 Task: Find public transportation options from Houston, Texas, to Austin, Texas.
Action: Mouse moved to (254, 81)
Screenshot: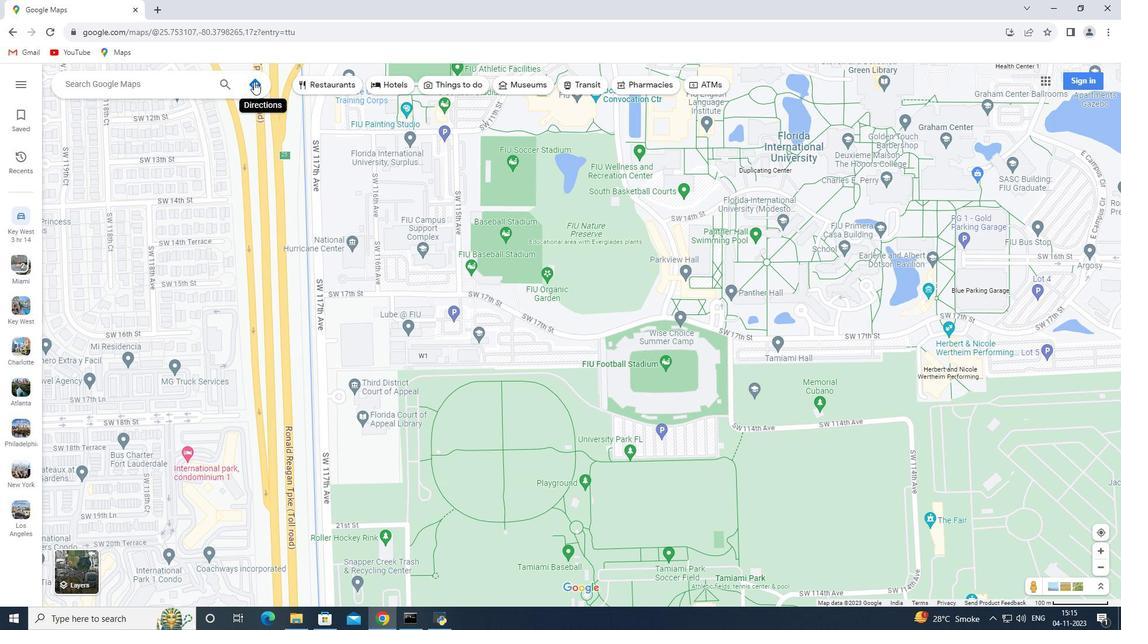 
Action: Mouse pressed left at (254, 81)
Screenshot: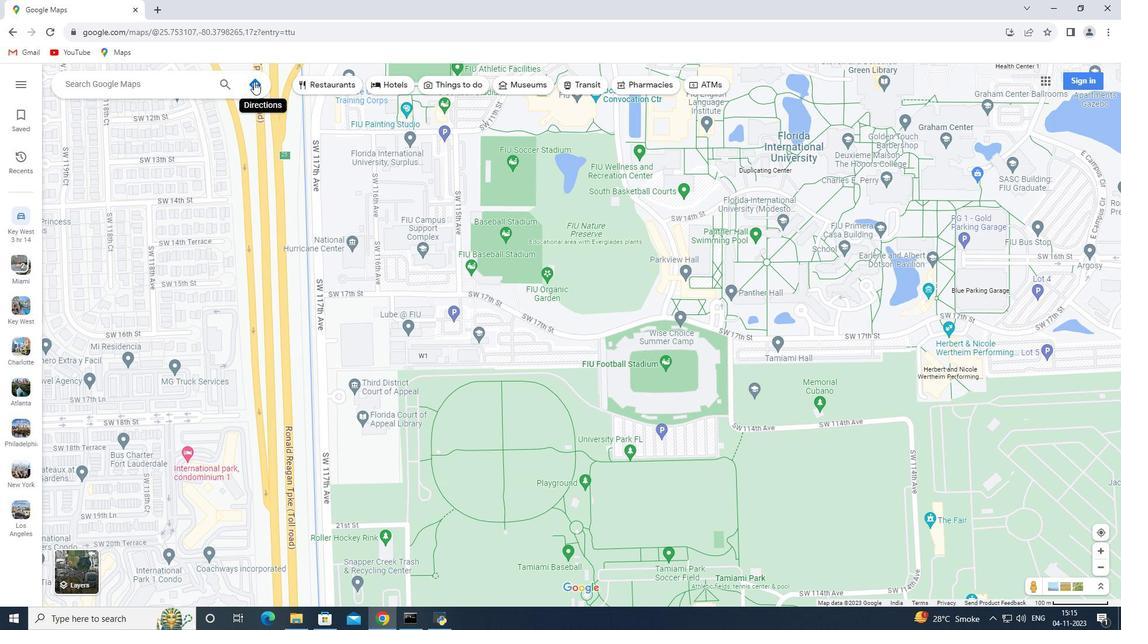 
Action: Mouse moved to (136, 112)
Screenshot: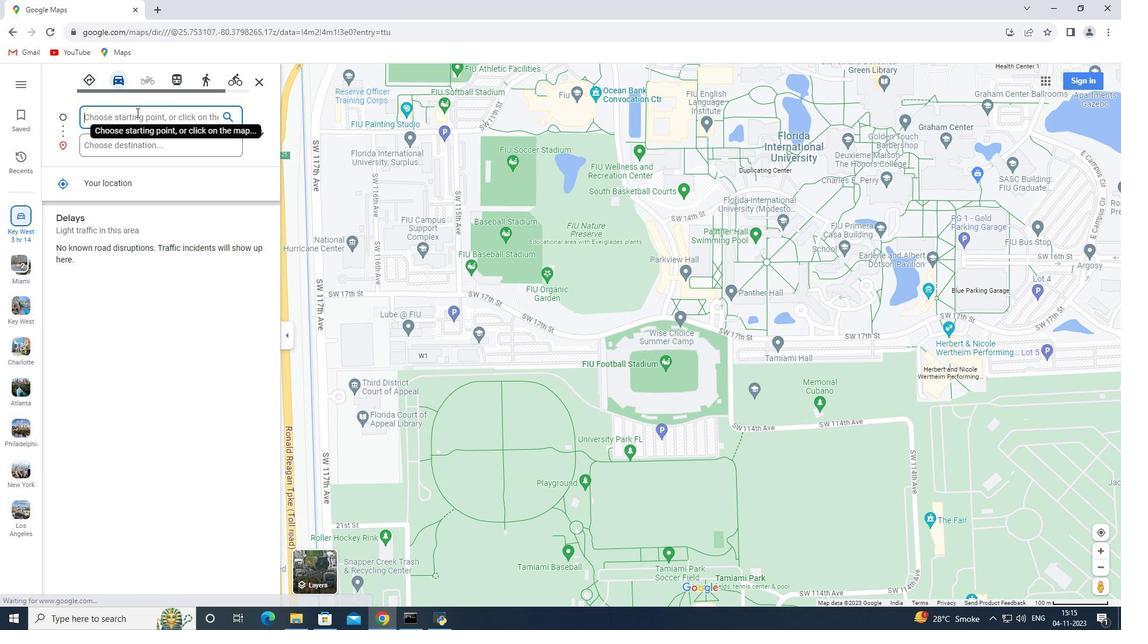
Action: Mouse pressed left at (136, 112)
Screenshot: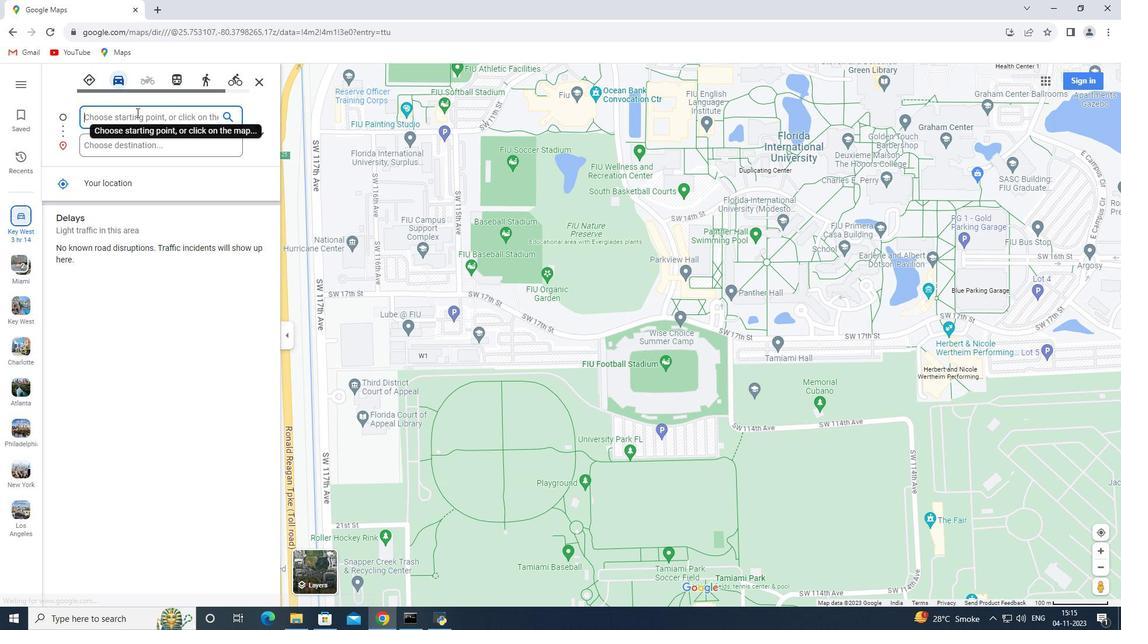 
Action: Key pressed <Key.shift_r><Key.shift_r><Key.shift_r>Houston,<Key.space><Key.shift>Texas
Screenshot: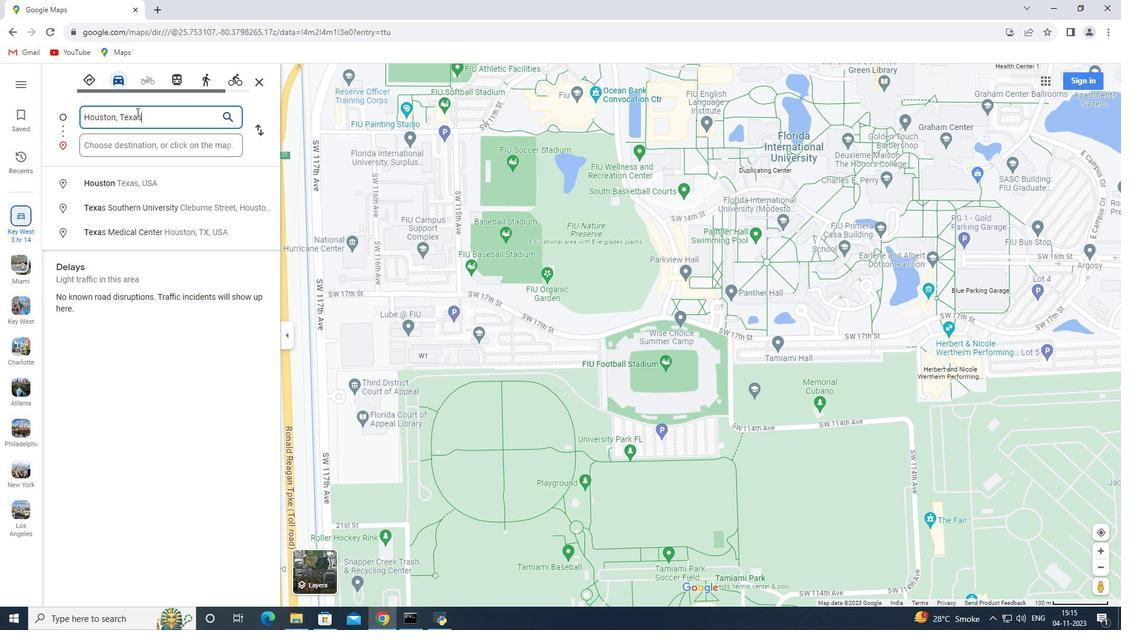 
Action: Mouse moved to (129, 141)
Screenshot: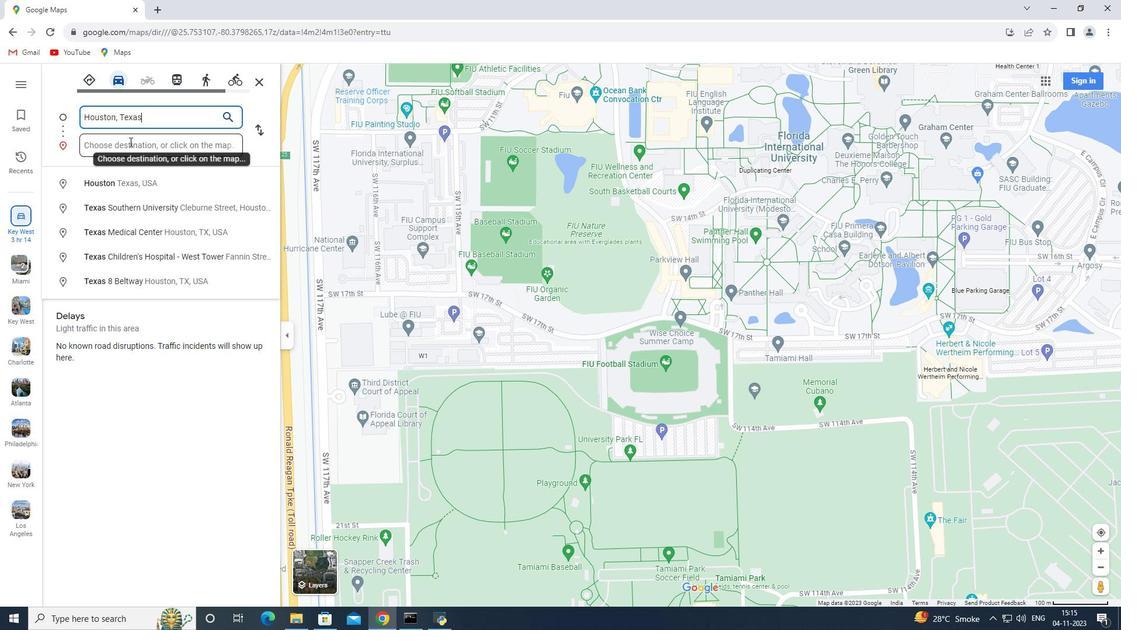 
Action: Mouse pressed left at (129, 141)
Screenshot: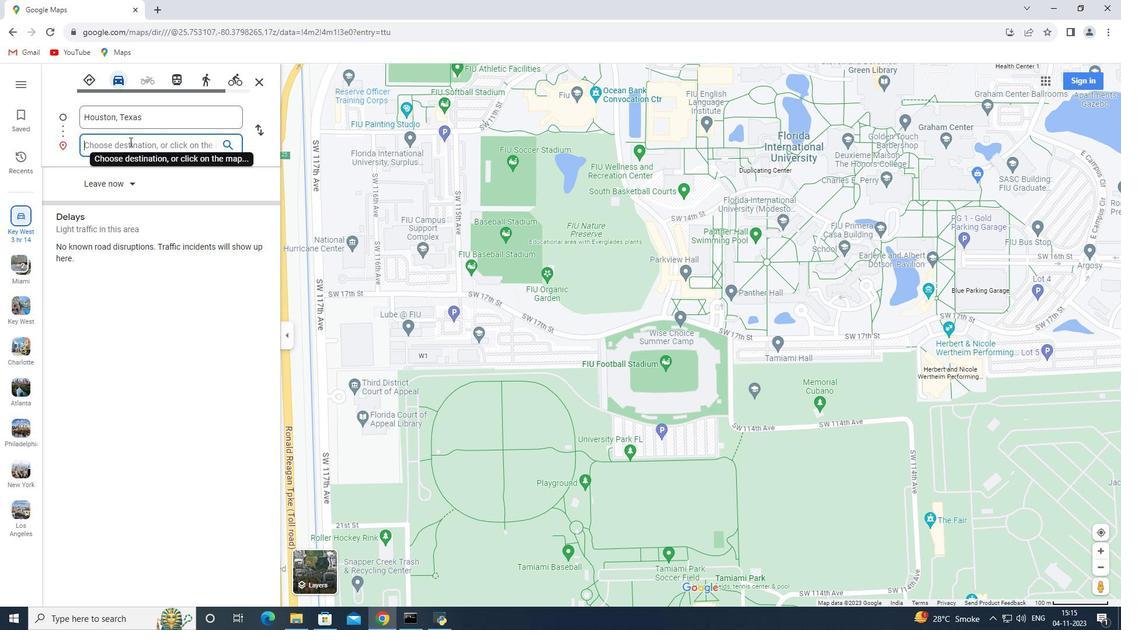 
Action: Key pressed <Key.shift>Austin,<Key.space><Key.shift>Texas<Key.enter>
Screenshot: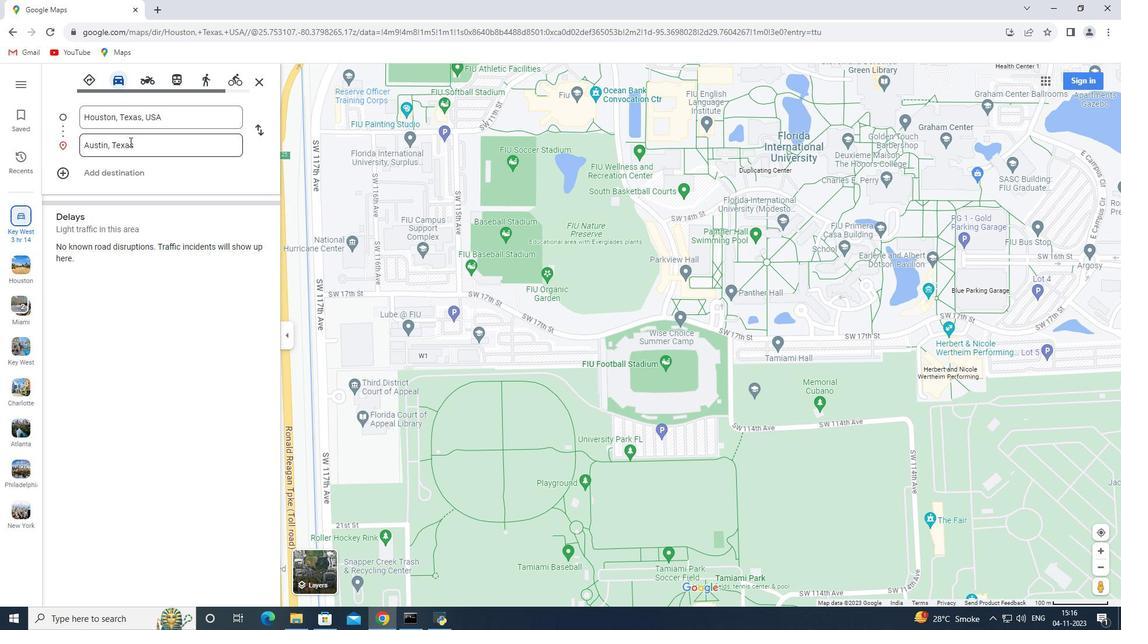 
Action: Mouse moved to (556, 89)
Screenshot: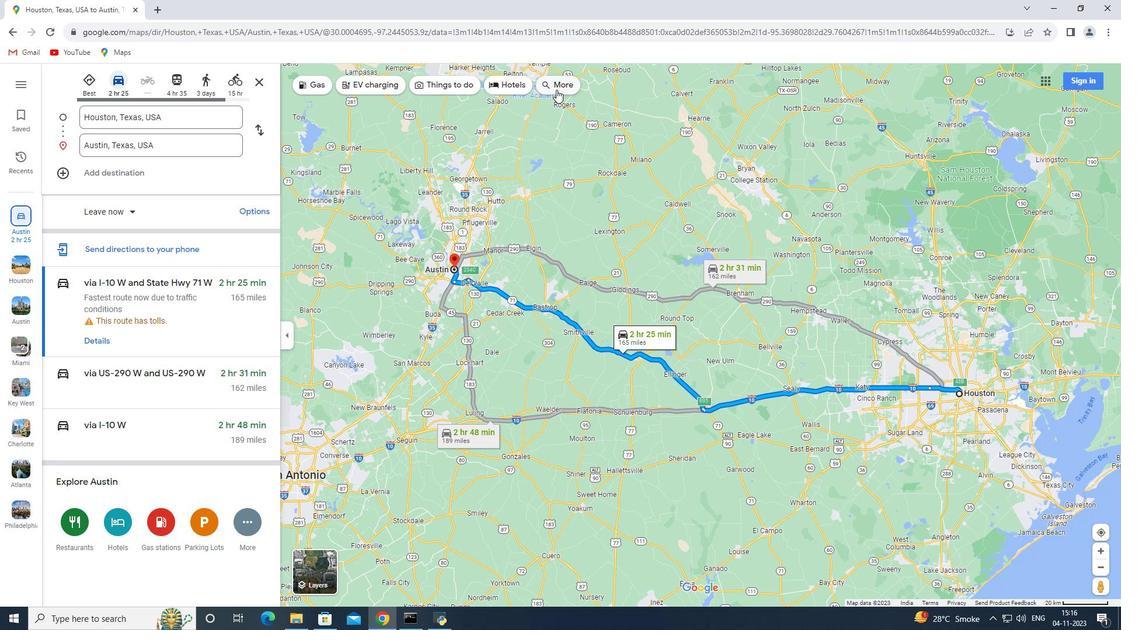 
Action: Mouse pressed left at (556, 89)
Screenshot: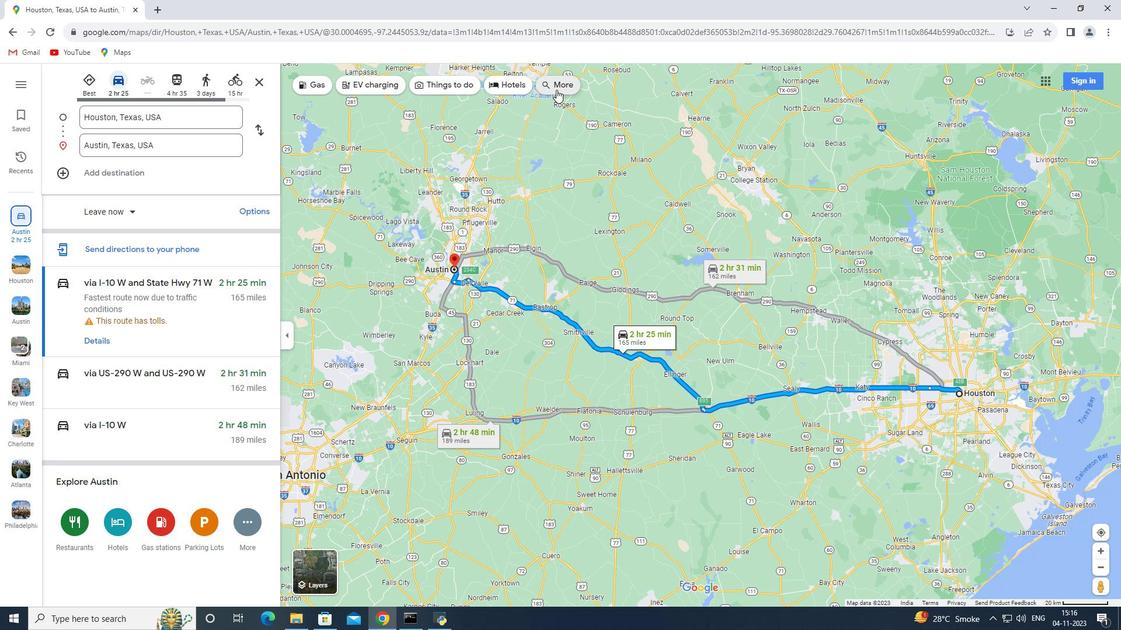 
Action: Mouse moved to (179, 89)
Screenshot: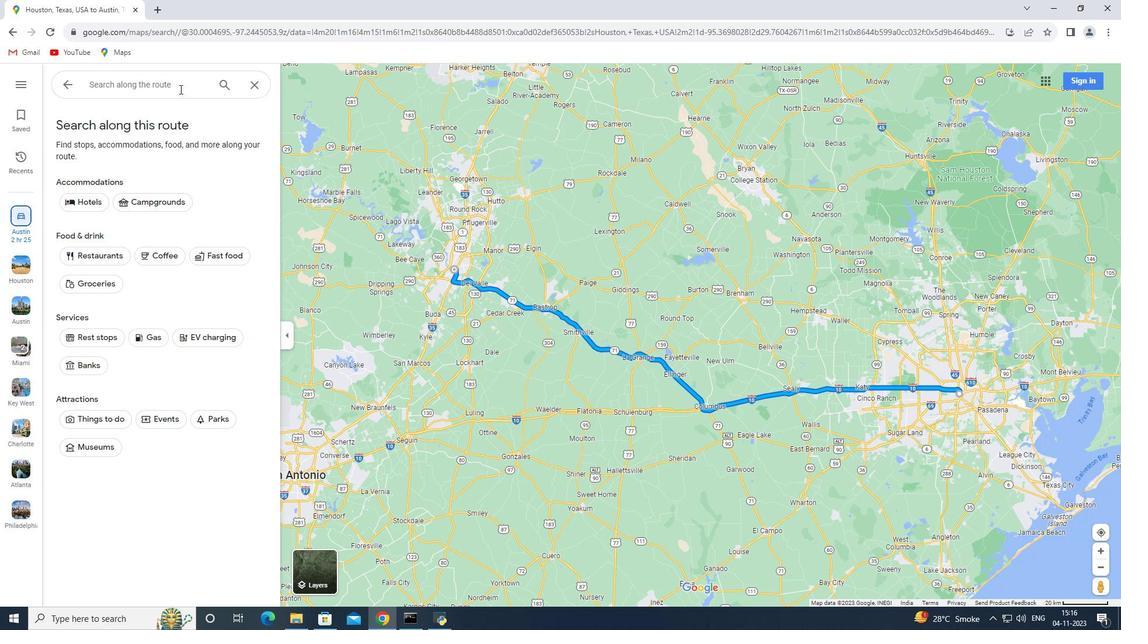 
Action: Mouse pressed left at (179, 89)
Screenshot: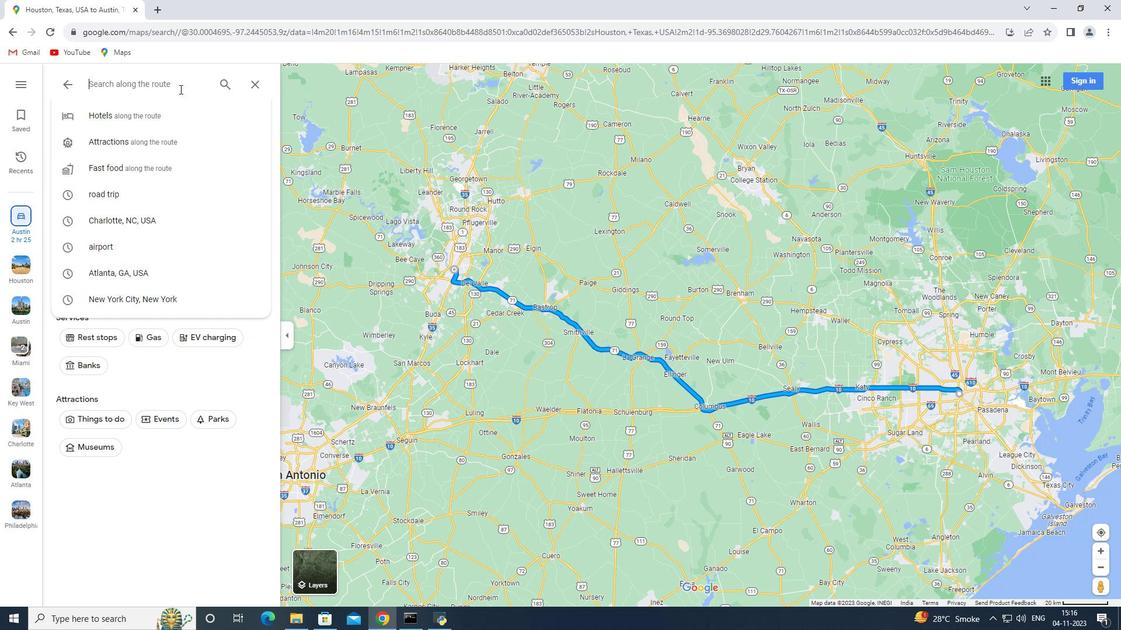 
Action: Key pressed public<Key.space>transportation<Key.enter>
Screenshot: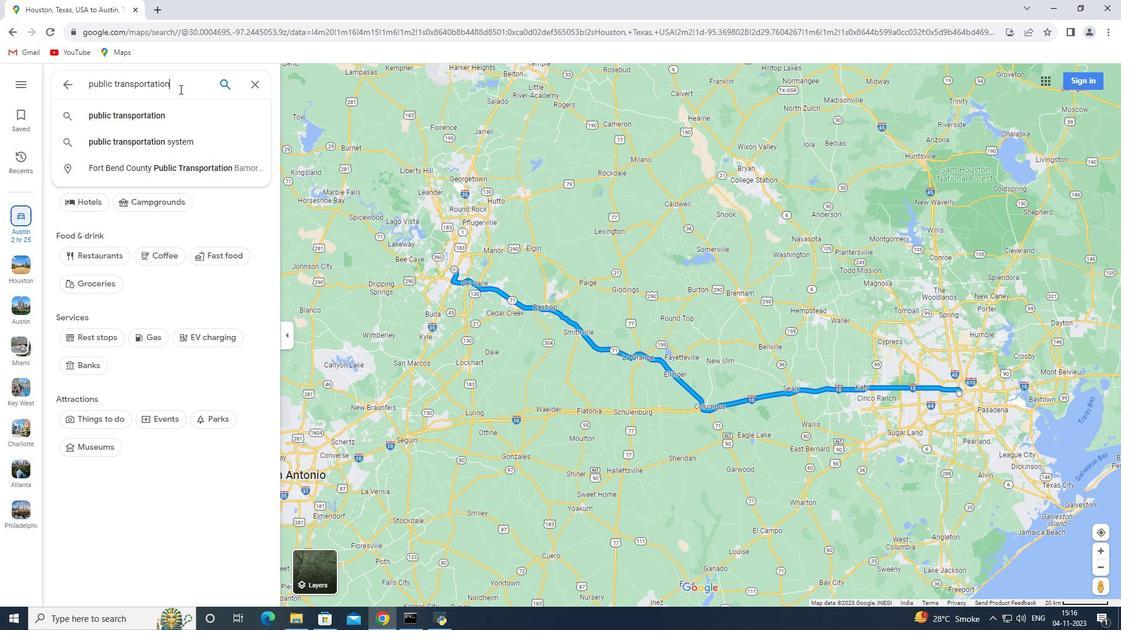 
